 Task: Access all commerce components in the site builder.
Action: Mouse moved to (911, 65)
Screenshot: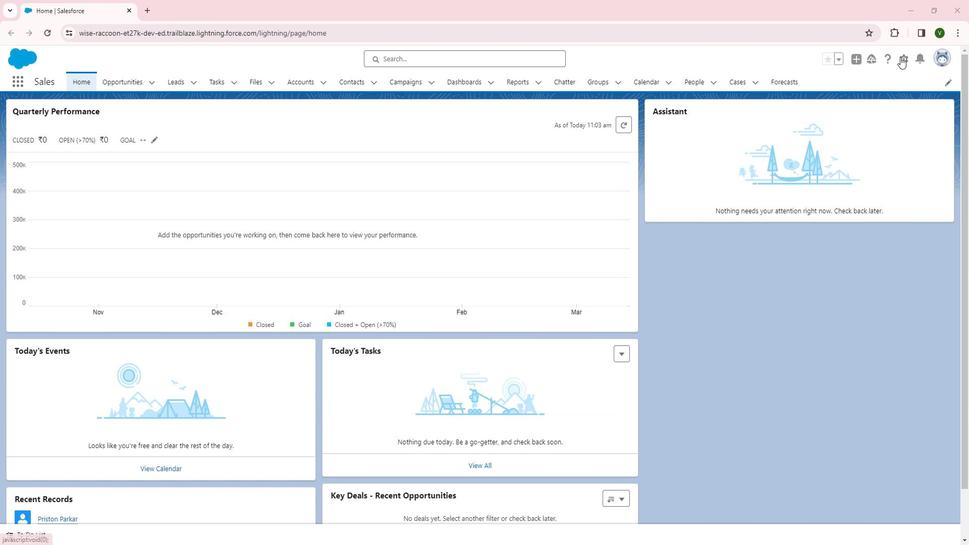 
Action: Mouse pressed left at (911, 65)
Screenshot: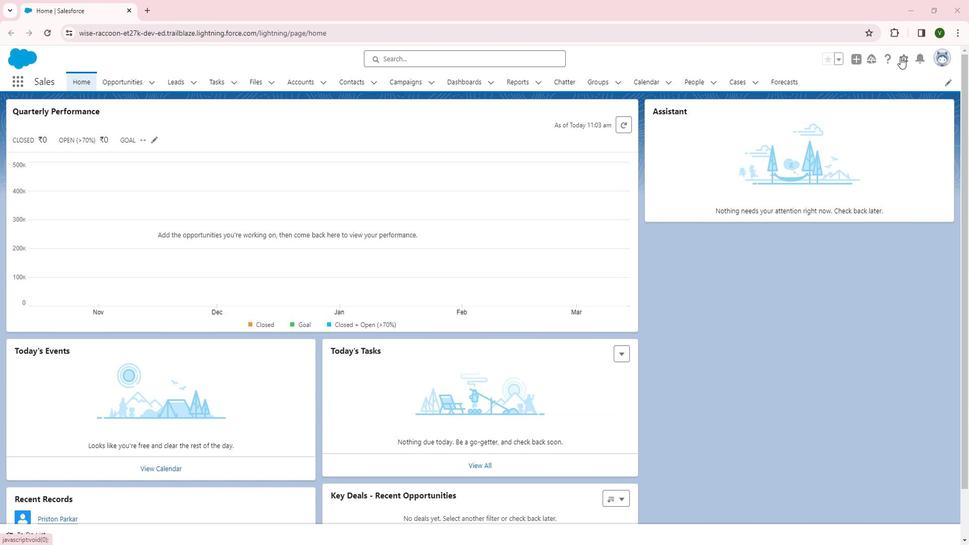 
Action: Mouse moved to (883, 89)
Screenshot: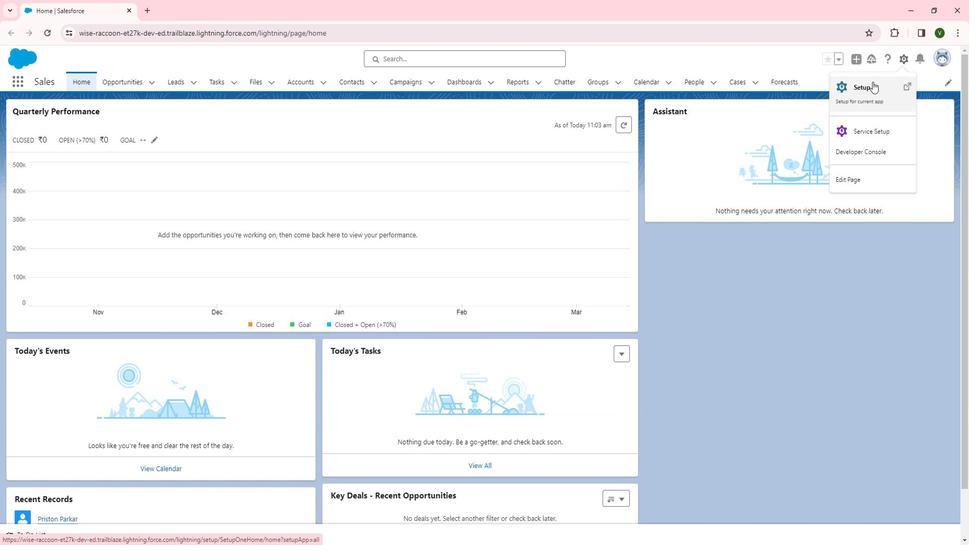 
Action: Mouse pressed left at (883, 89)
Screenshot: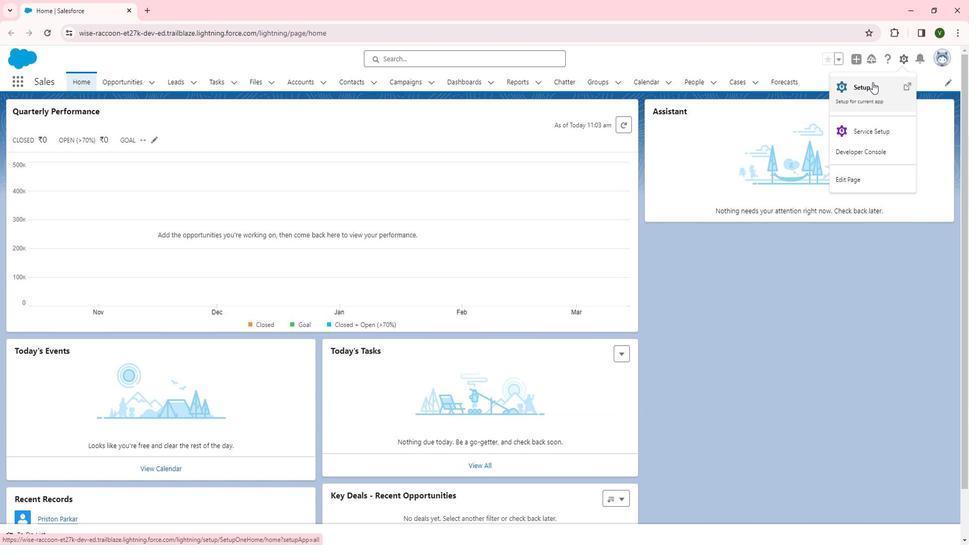 
Action: Mouse moved to (37, 374)
Screenshot: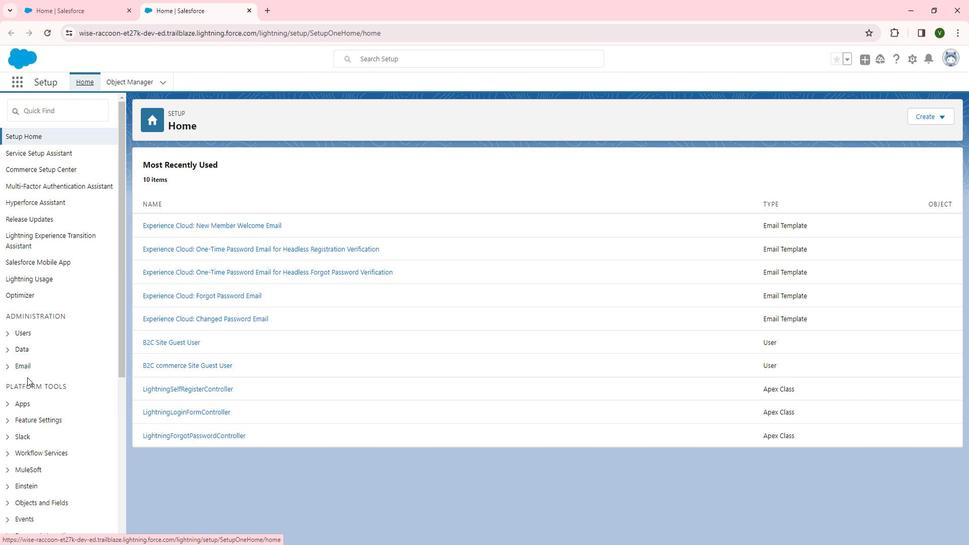 
Action: Mouse scrolled (37, 373) with delta (0, 0)
Screenshot: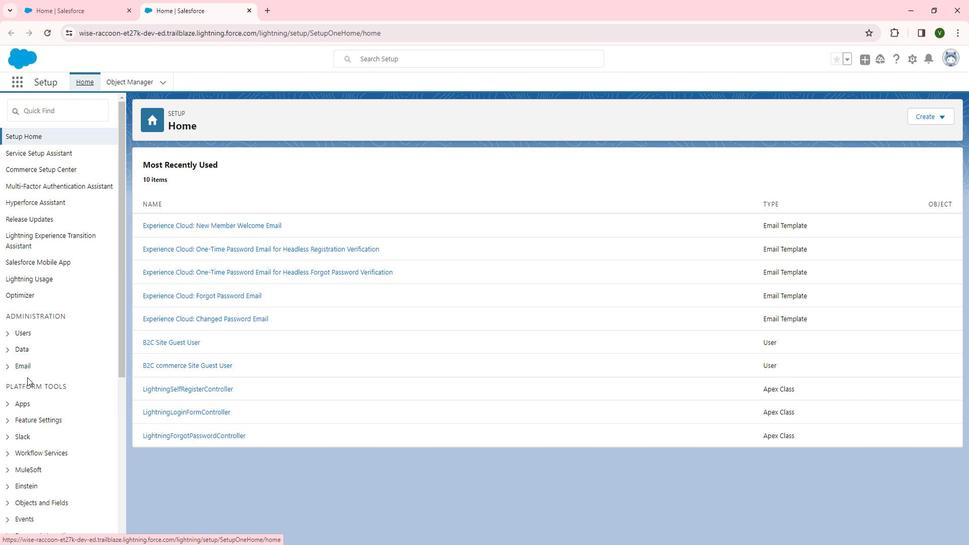 
Action: Mouse scrolled (37, 373) with delta (0, 0)
Screenshot: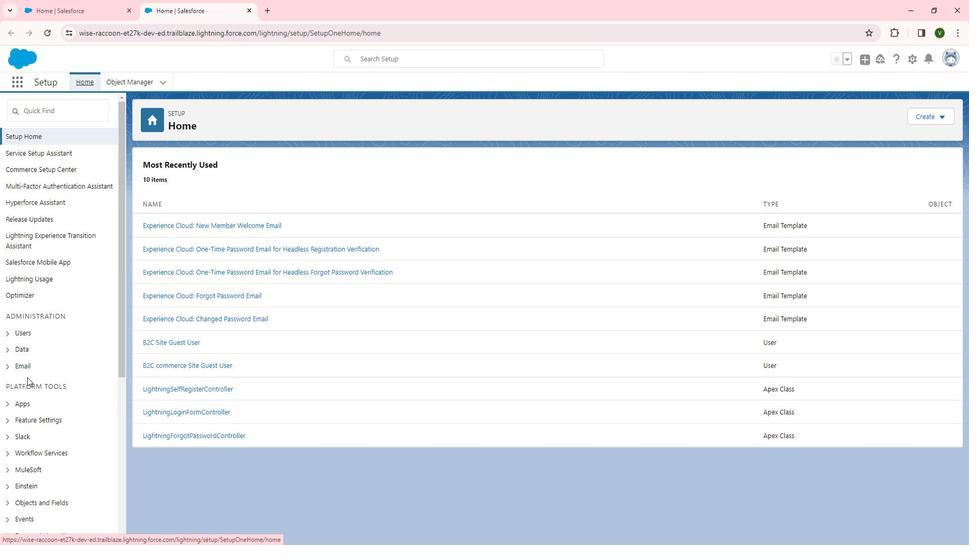 
Action: Mouse scrolled (37, 373) with delta (0, 0)
Screenshot: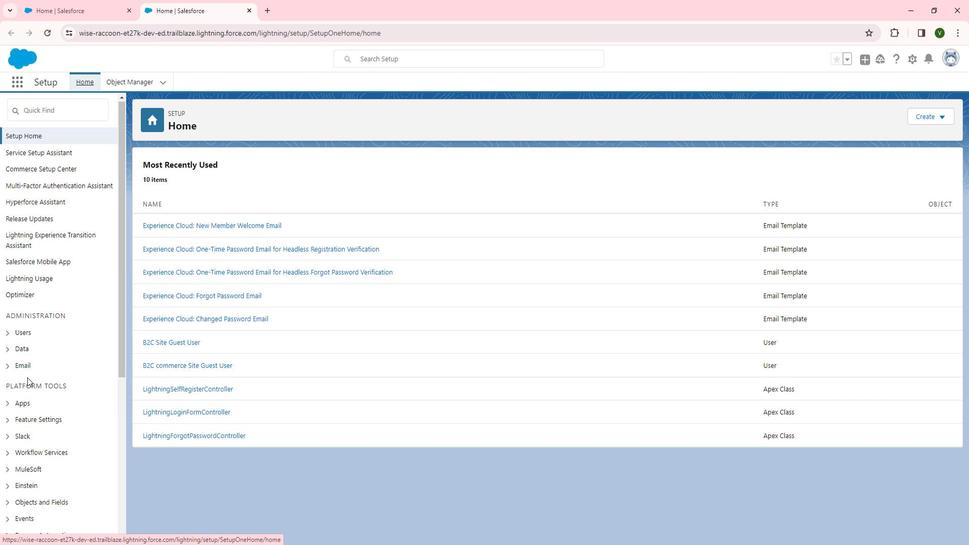 
Action: Mouse scrolled (37, 373) with delta (0, 0)
Screenshot: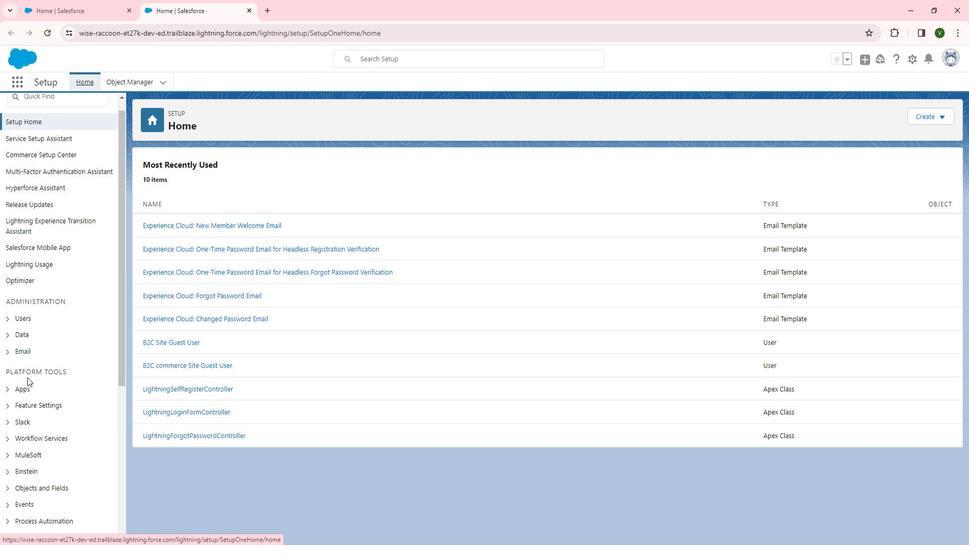 
Action: Mouse moved to (68, 214)
Screenshot: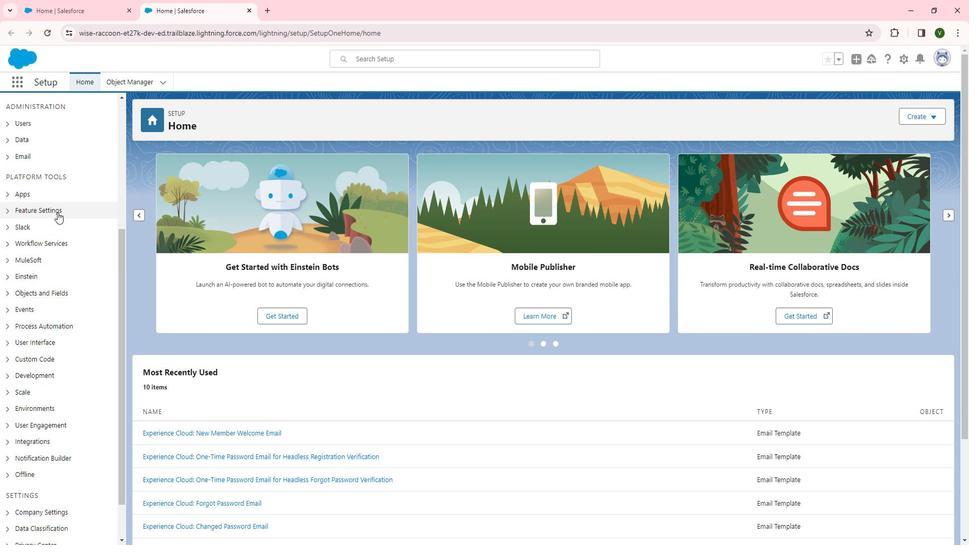 
Action: Mouse pressed left at (68, 214)
Screenshot: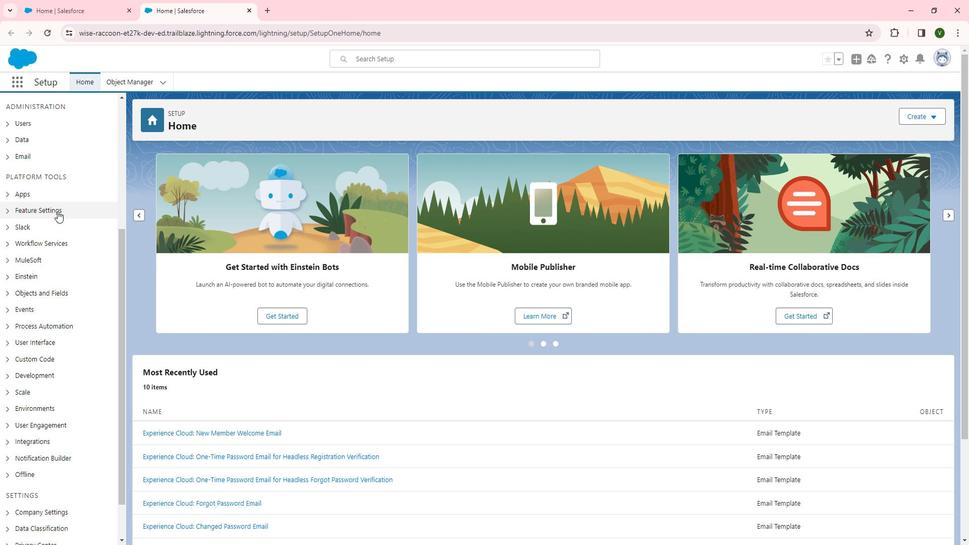 
Action: Mouse moved to (58, 320)
Screenshot: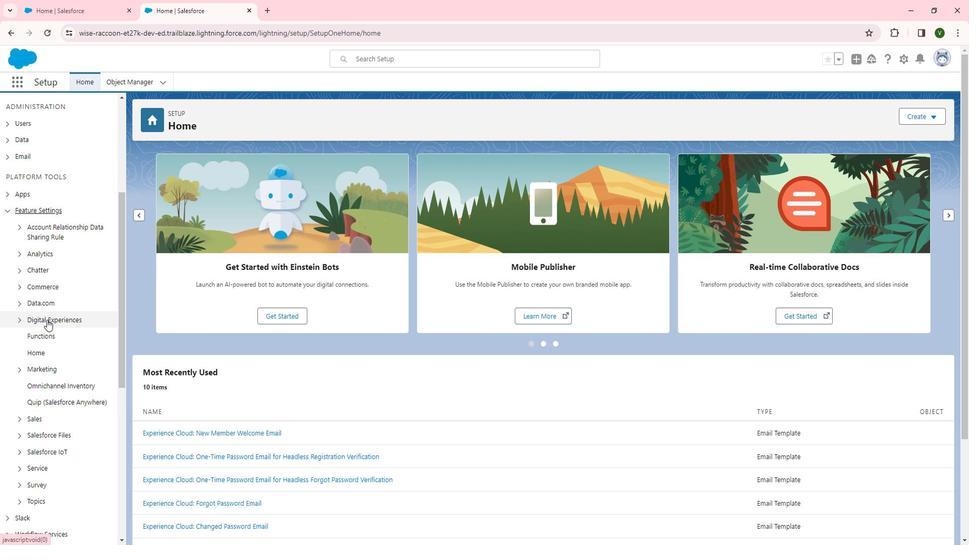 
Action: Mouse pressed left at (58, 320)
Screenshot: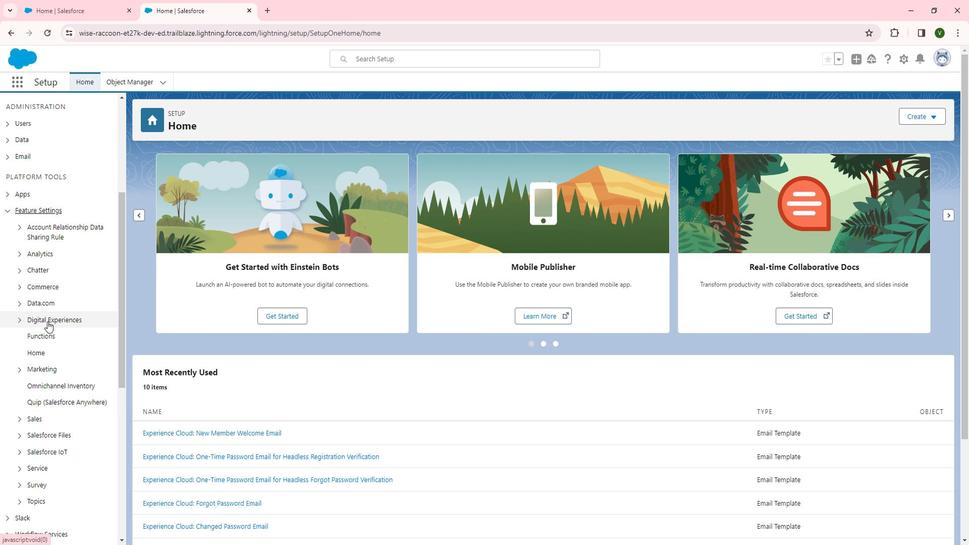 
Action: Mouse moved to (60, 334)
Screenshot: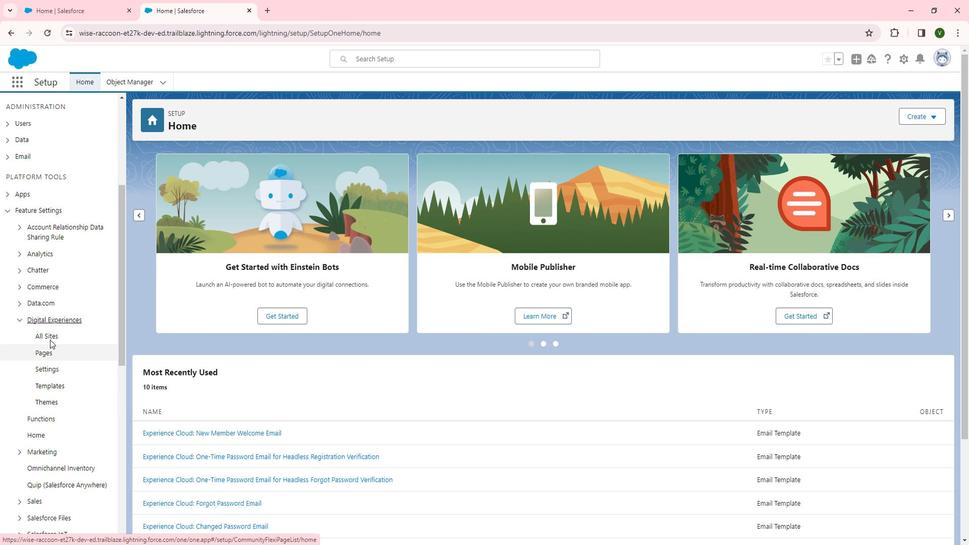 
Action: Mouse pressed left at (60, 334)
Screenshot: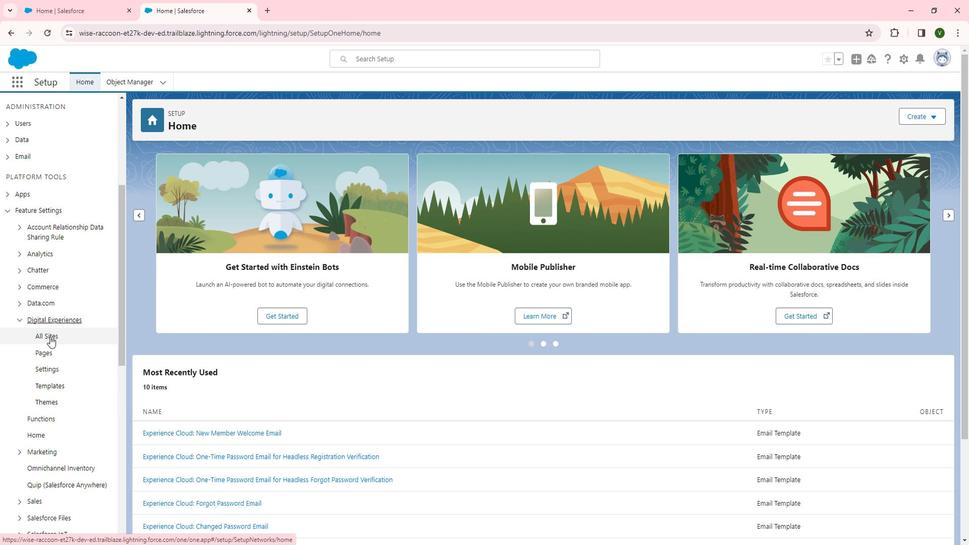 
Action: Mouse moved to (178, 256)
Screenshot: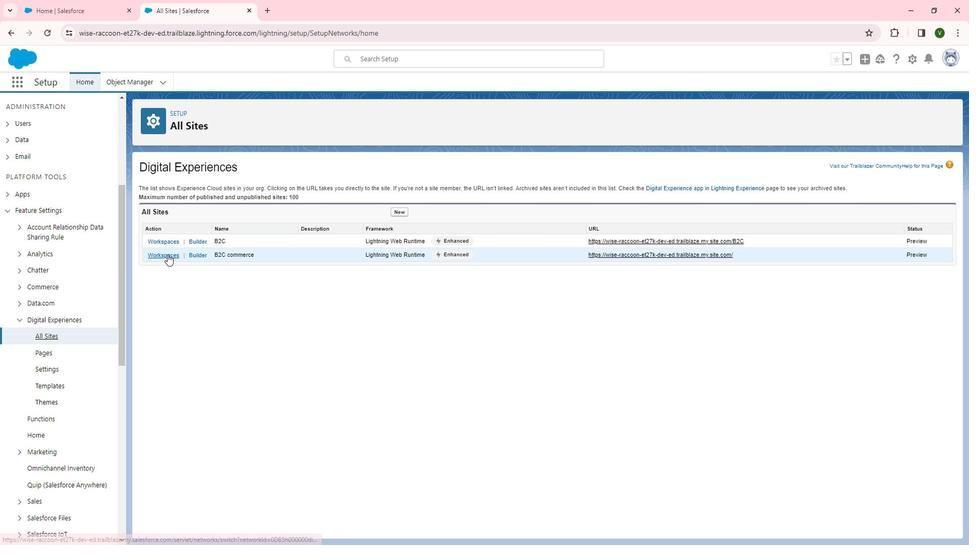 
Action: Mouse pressed left at (178, 256)
Screenshot: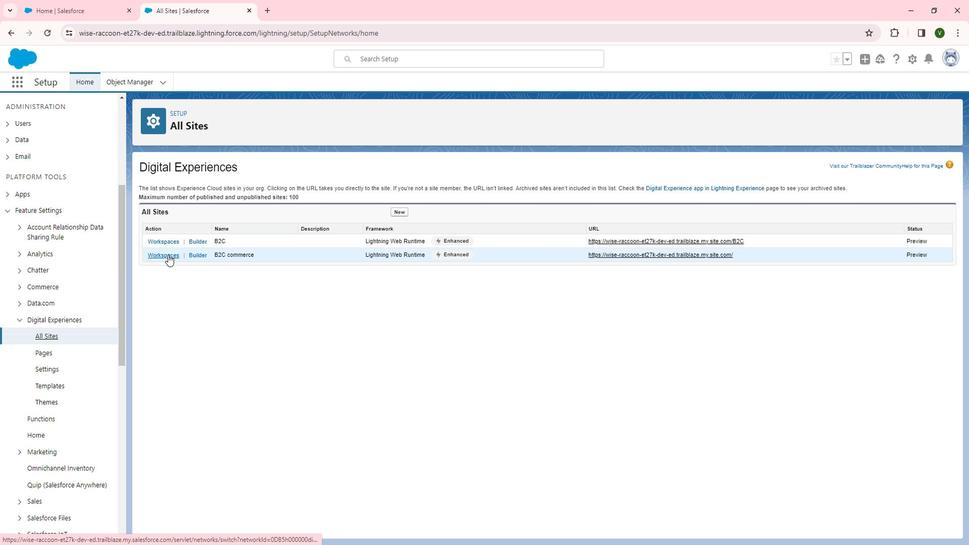 
Action: Mouse moved to (140, 241)
Screenshot: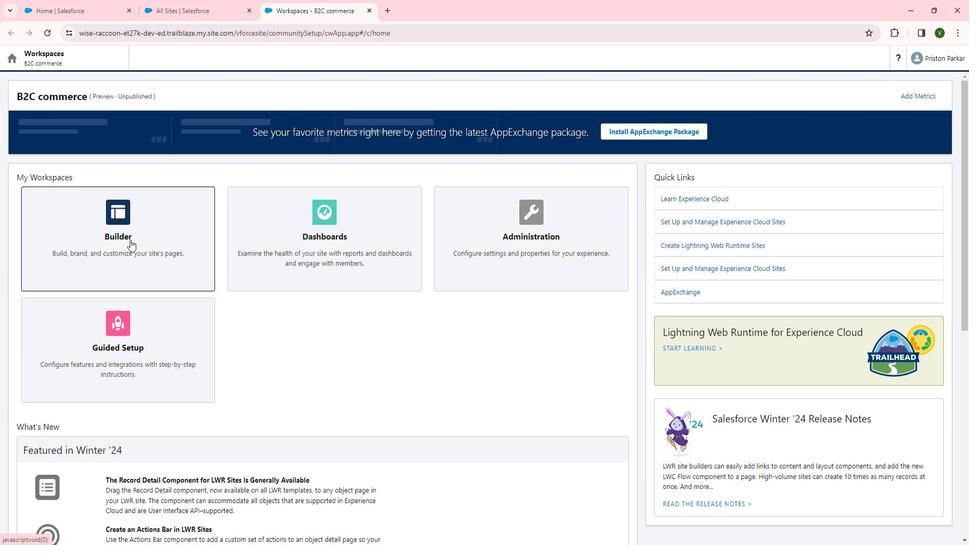 
Action: Mouse pressed left at (140, 241)
Screenshot: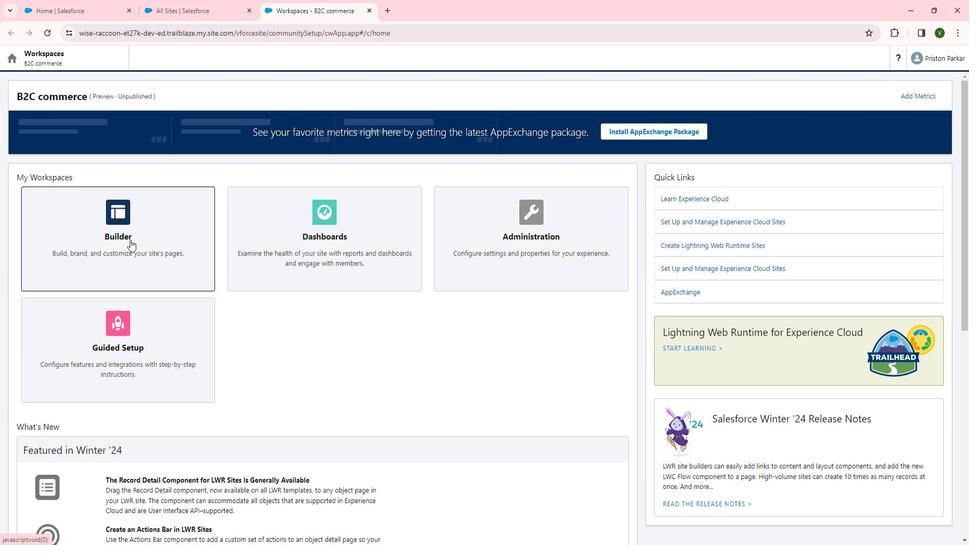
Action: Mouse moved to (31, 101)
Screenshot: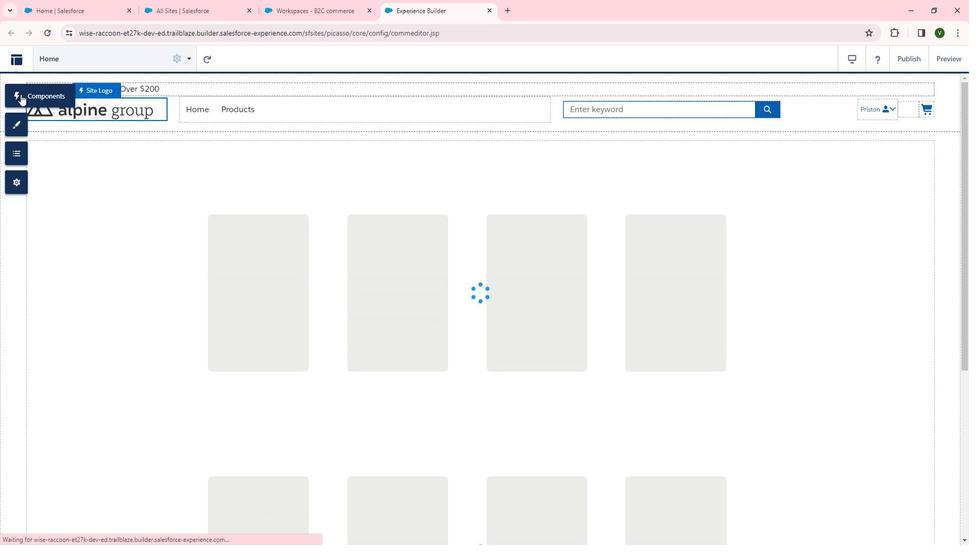 
Action: Mouse pressed left at (31, 101)
Screenshot: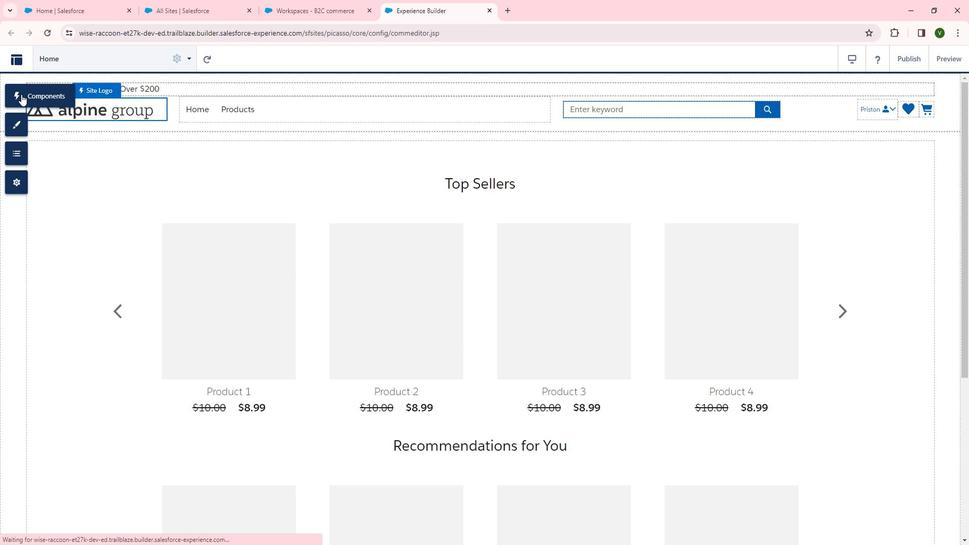 
Action: Mouse moved to (140, 179)
Screenshot: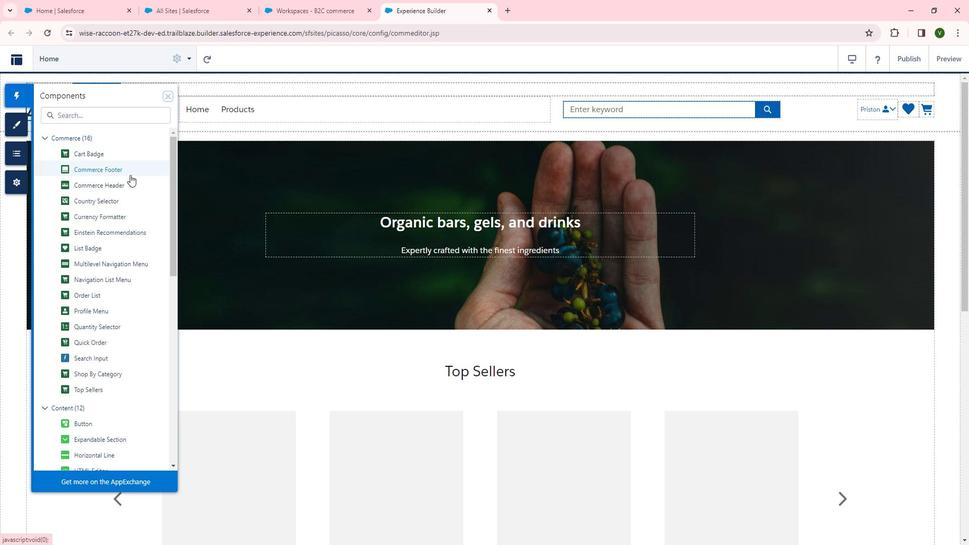 
